 Task: Create Board Ad Campaigns to Workspace Information Technology. Create Board Agile Project Management to Workspace Information Technology. Create Board Diversity and Inclusion Policy Development and Implementation to Workspace Information Technology
Action: Mouse moved to (329, 65)
Screenshot: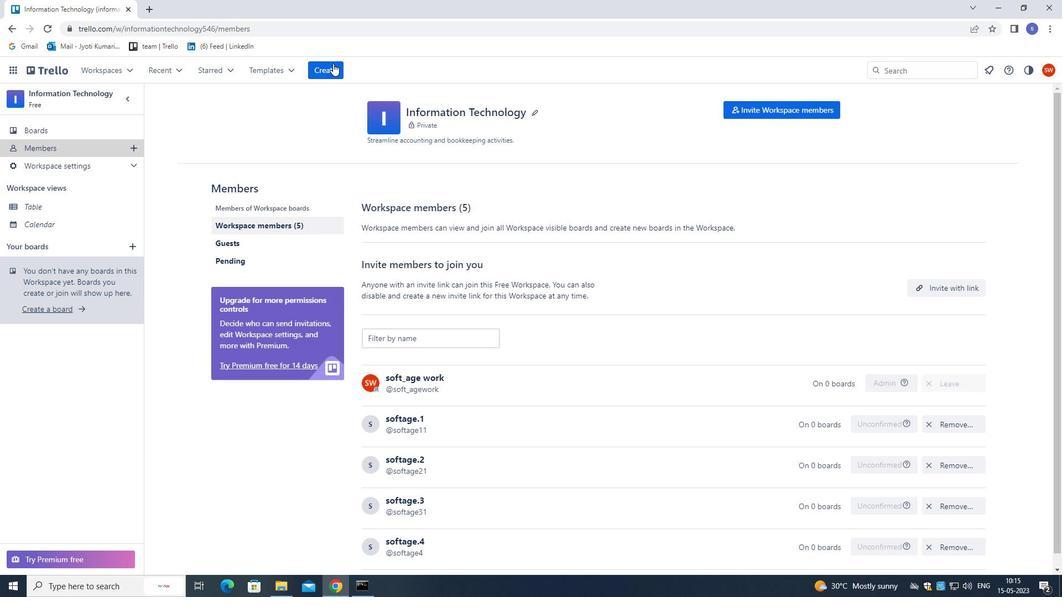 
Action: Mouse pressed left at (329, 65)
Screenshot: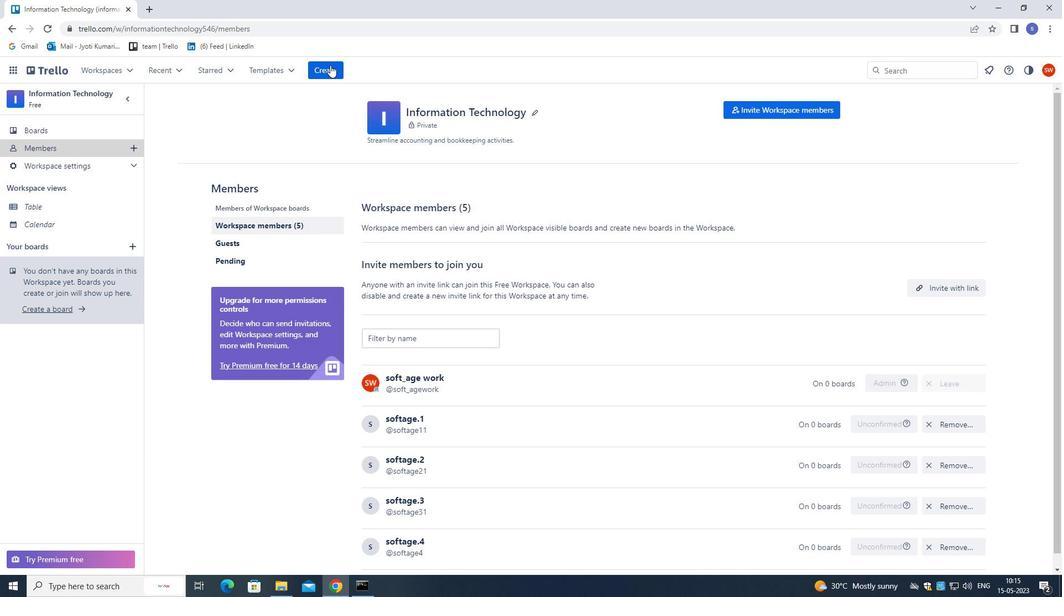 
Action: Mouse moved to (328, 105)
Screenshot: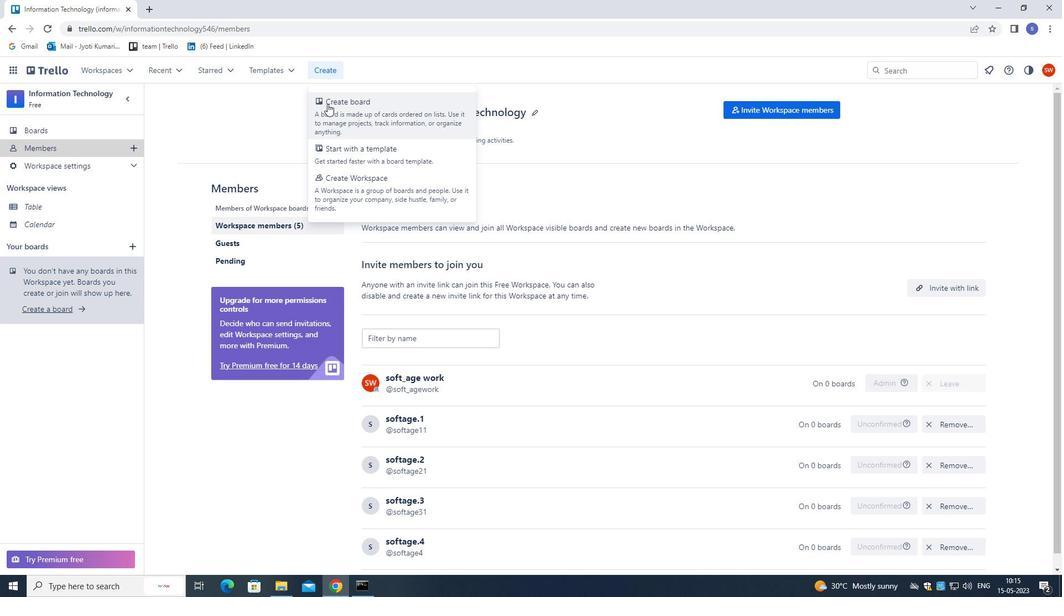 
Action: Mouse pressed left at (328, 105)
Screenshot: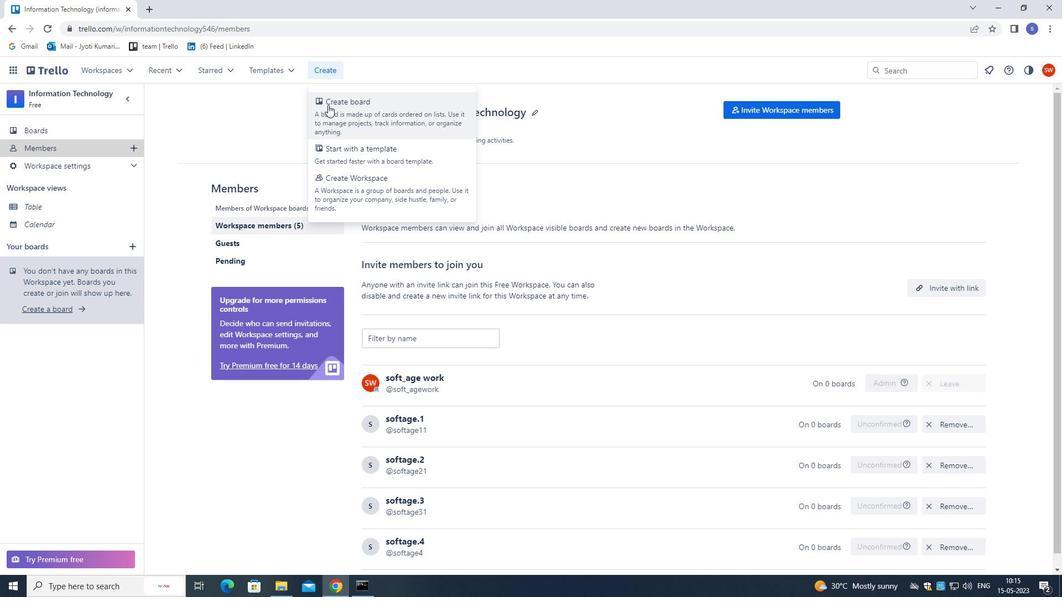 
Action: Mouse moved to (338, 127)
Screenshot: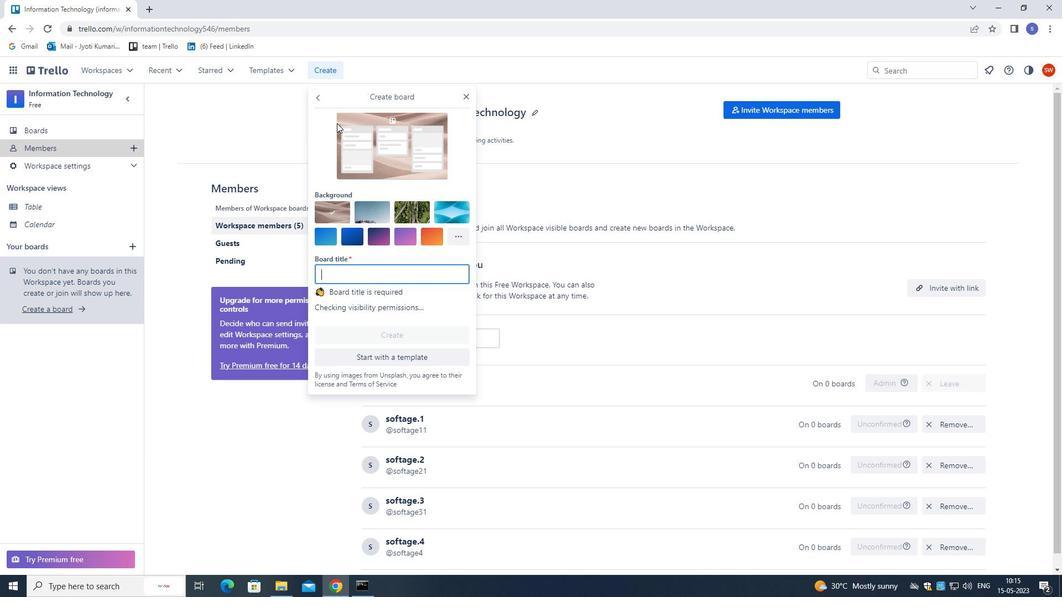
Action: Key pressed <Key.shift>AD<Key.space><Key.backspace>D<Key.space><Key.backspace><Key.backspace><Key.backspace>D<Key.space>C<Key.backspace><Key.shift>CAMPAIGNS<Key.enter>
Screenshot: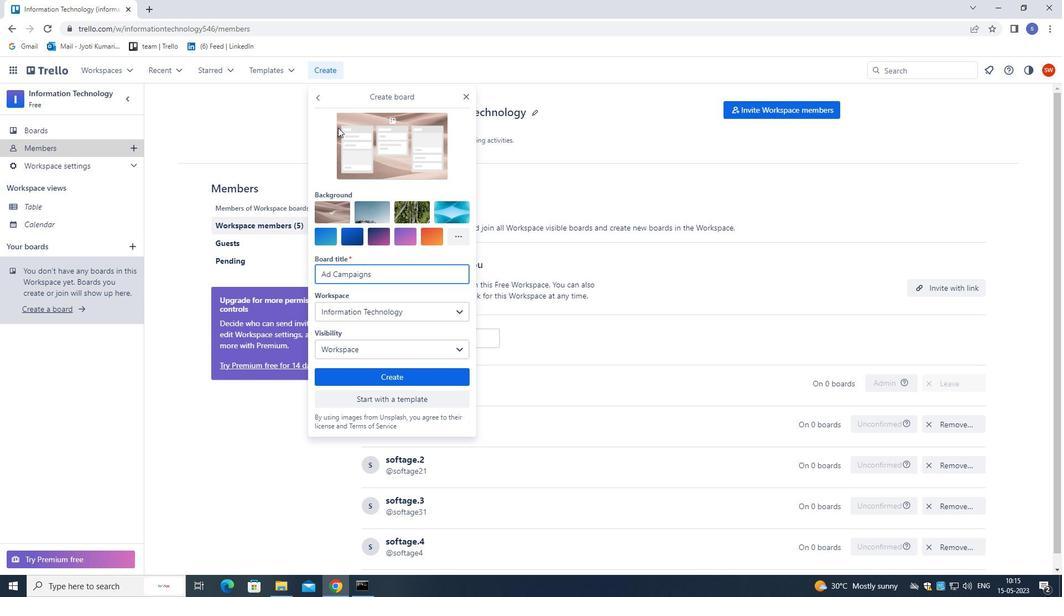 
Action: Mouse moved to (316, 68)
Screenshot: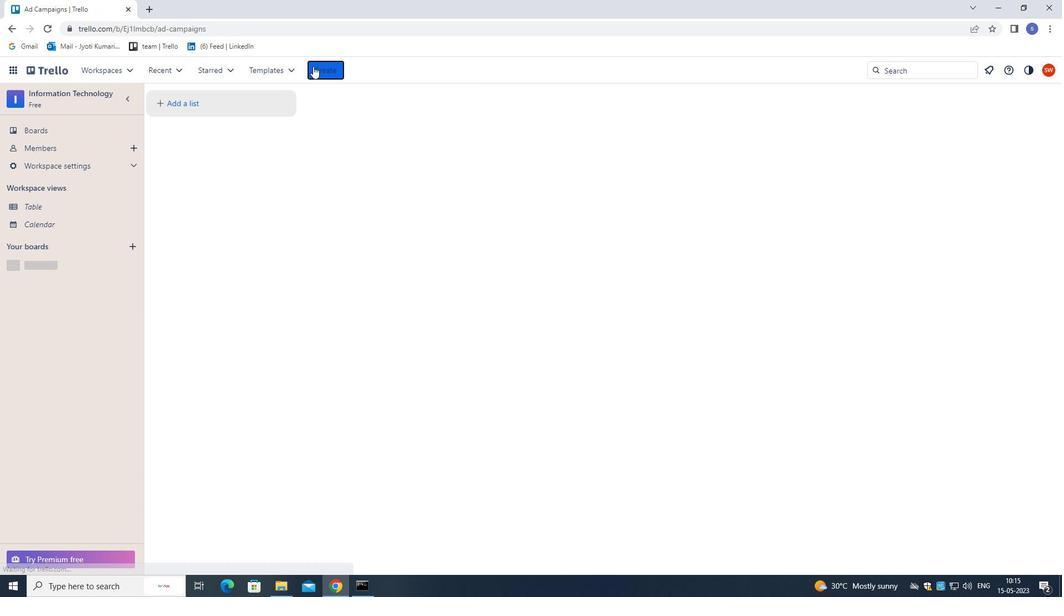 
Action: Mouse pressed left at (316, 68)
Screenshot: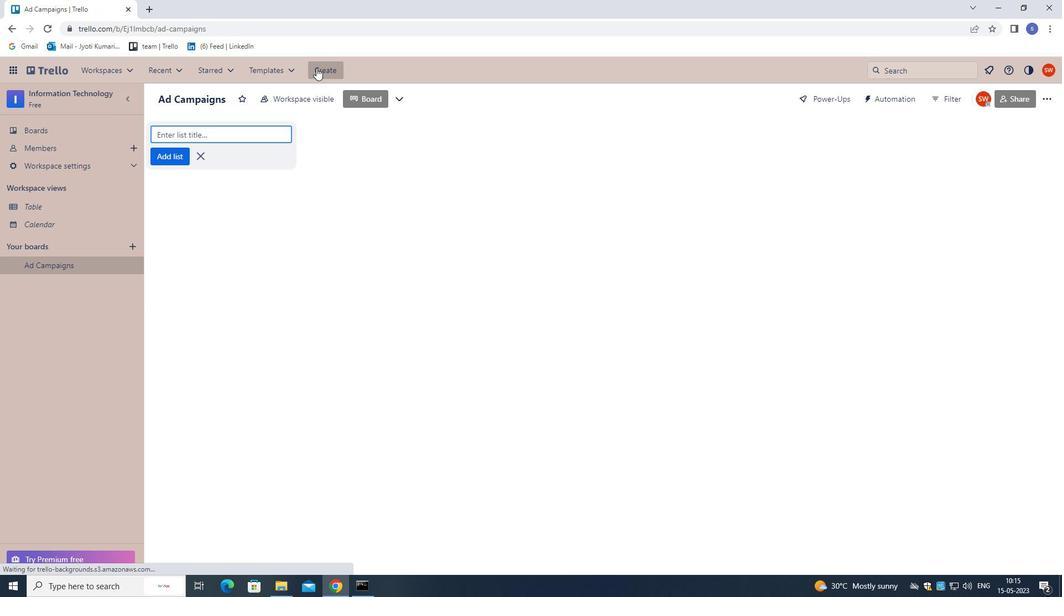 
Action: Mouse moved to (330, 108)
Screenshot: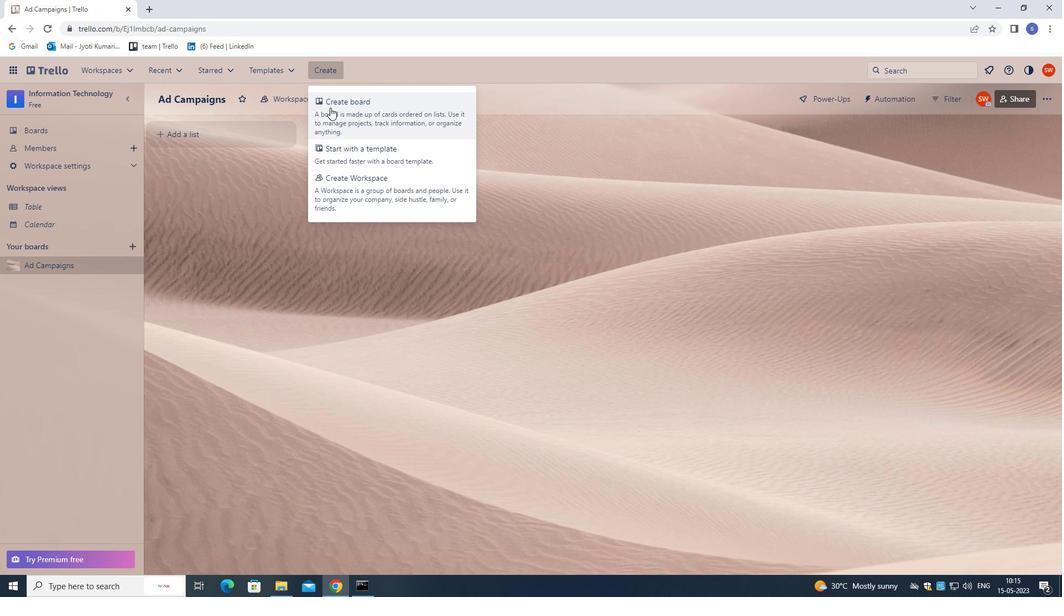 
Action: Mouse pressed left at (330, 108)
Screenshot: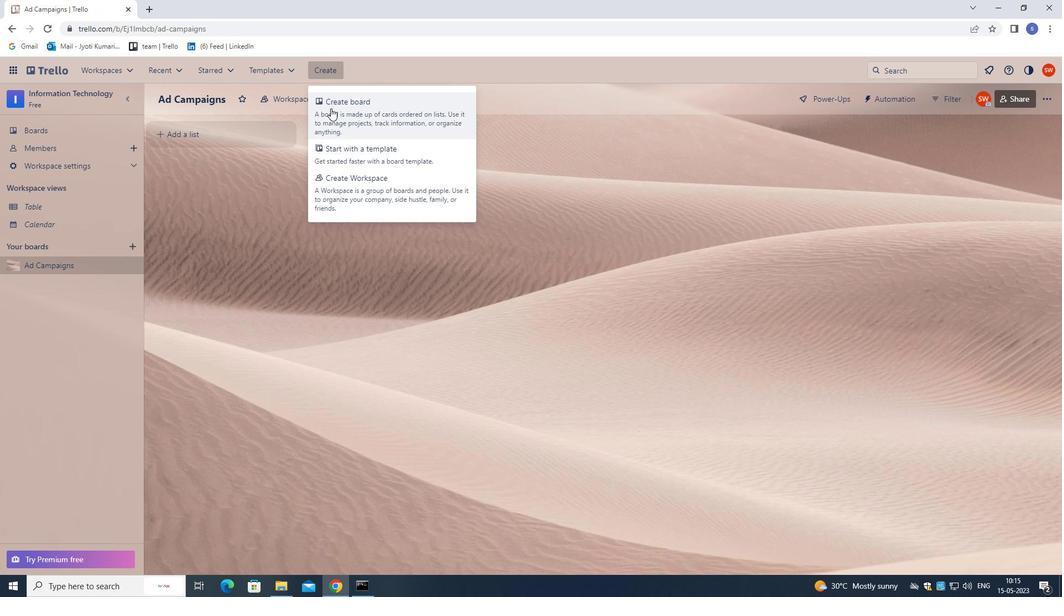 
Action: Key pressed <Key.shift>AGILE<Key.space><Key.shift>PROJECT<Key.space><Key.shift><Key.shift><Key.shift><Key.shift>MANAGEMENT<Key.enter>
Screenshot: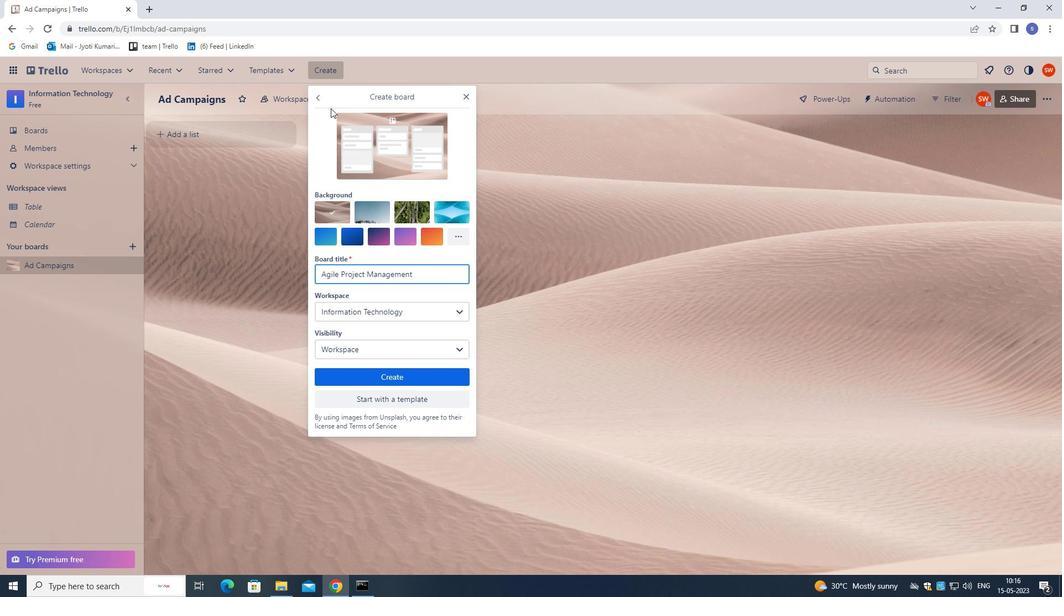 
Action: Mouse moved to (323, 71)
Screenshot: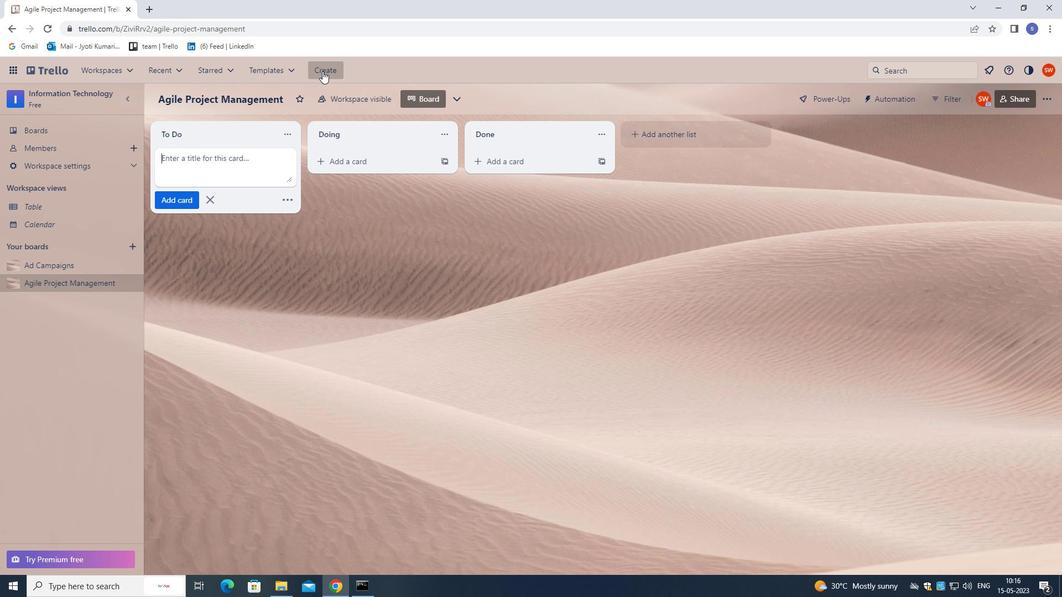 
Action: Mouse pressed left at (323, 71)
Screenshot: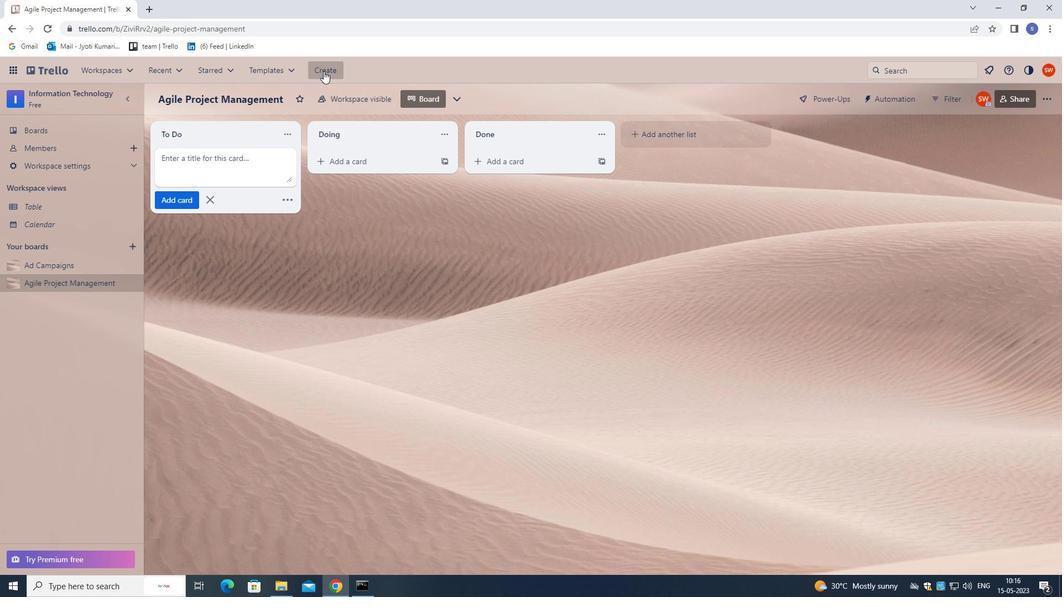 
Action: Mouse moved to (333, 113)
Screenshot: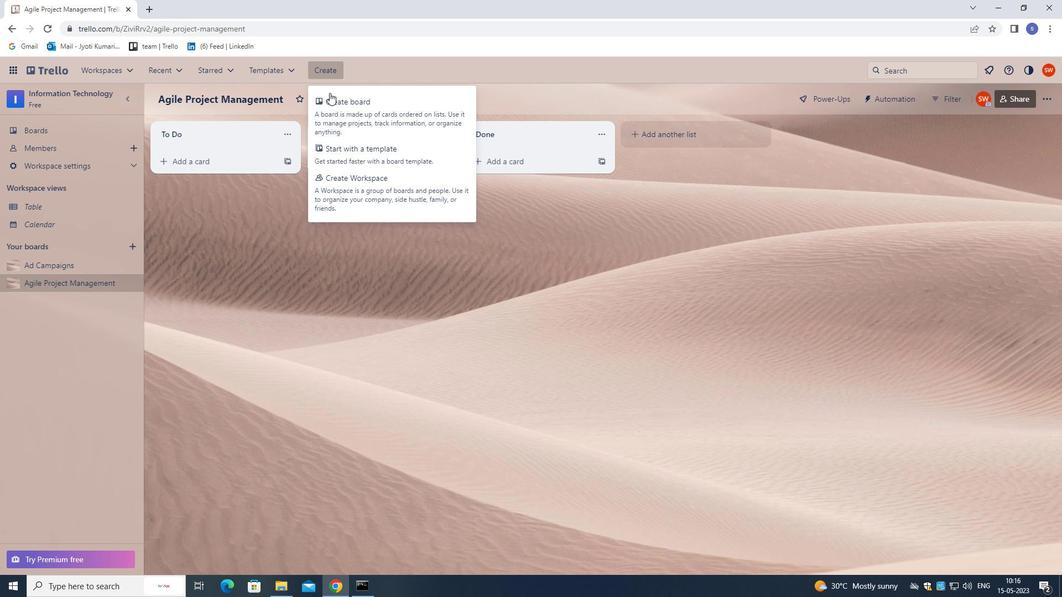 
Action: Mouse pressed left at (333, 113)
Screenshot: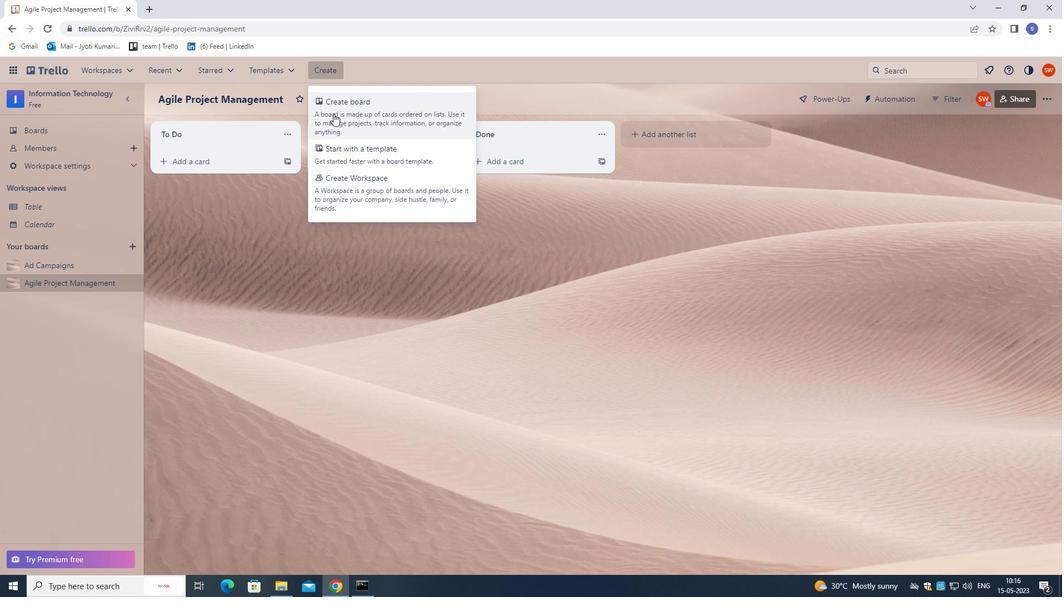 
Action: Mouse moved to (377, 68)
Screenshot: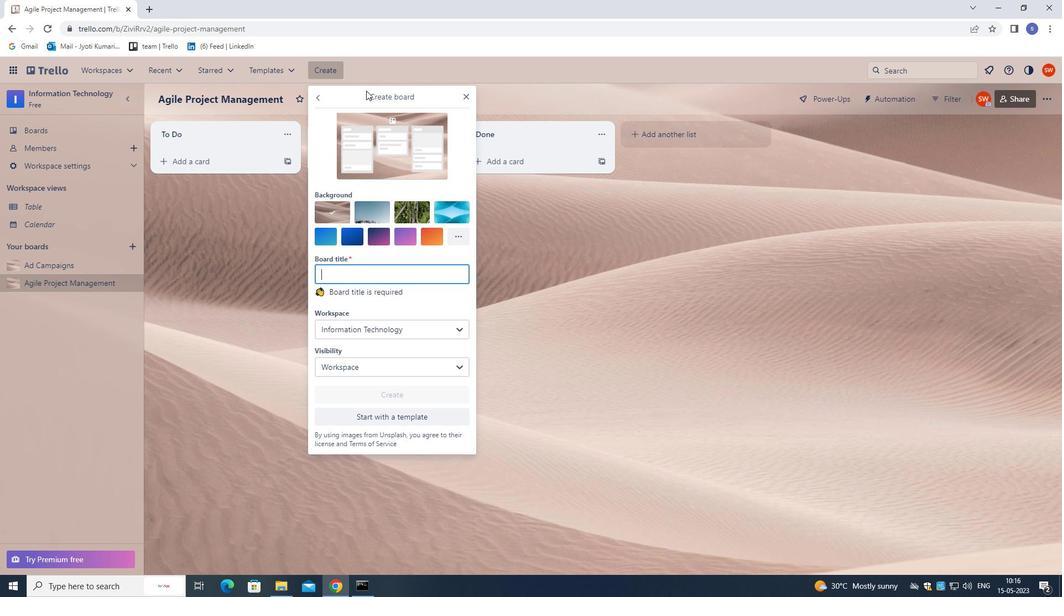
Action: Key pressed <Key.shift><Key.shift><Key.shift><Key.shift>DIVERSI<Key.backspace>ITY<Key.space>AND<Key.space>INCLUSION<Key.space><Key.shift><Key.shift><Key.shift>POLICY<Key.space><Key.shift>DEVELOPMENT<Key.space><Key.shift>AND<Key.space><Key.shift><Key.shift><Key.shift><Key.shift><Key.shift><Key.shift>IMPLEMENTATION<Key.enter>
Screenshot: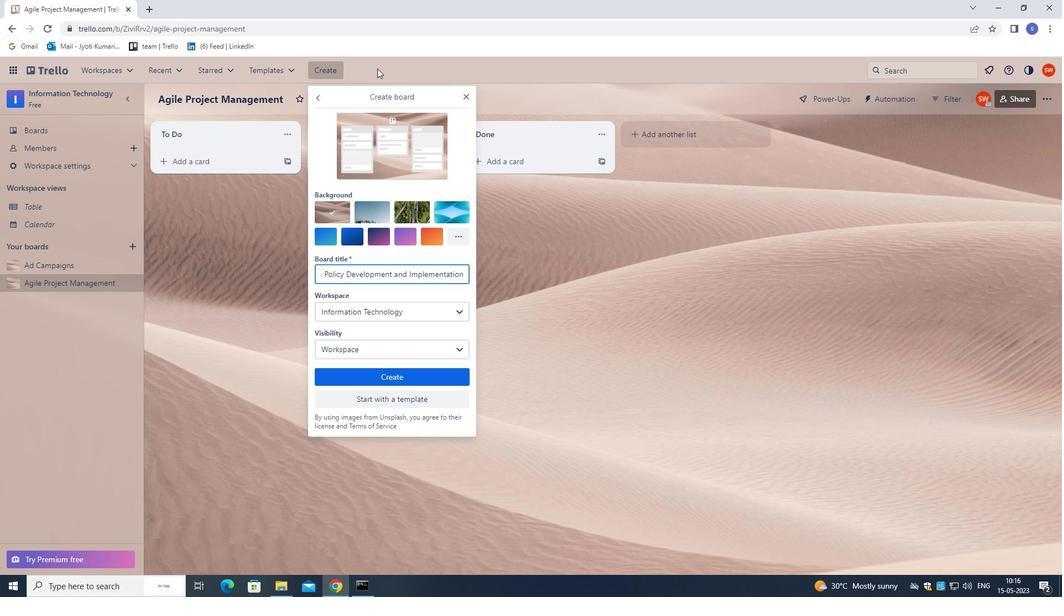 
Action: Mouse moved to (342, 53)
Screenshot: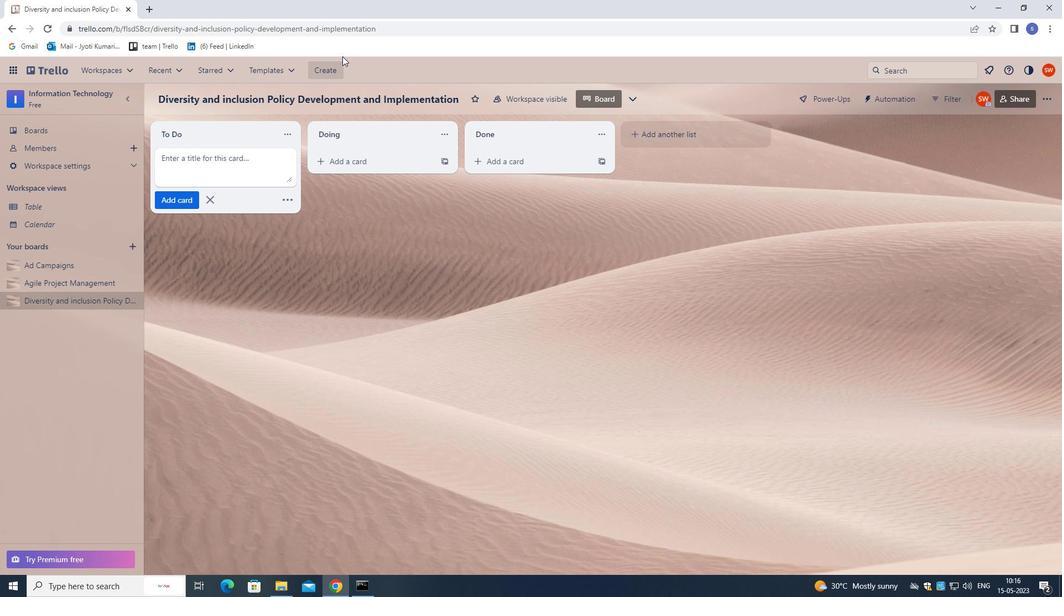 
